 Task: Change polyline line to solid.
Action: Mouse moved to (297, 273)
Screenshot: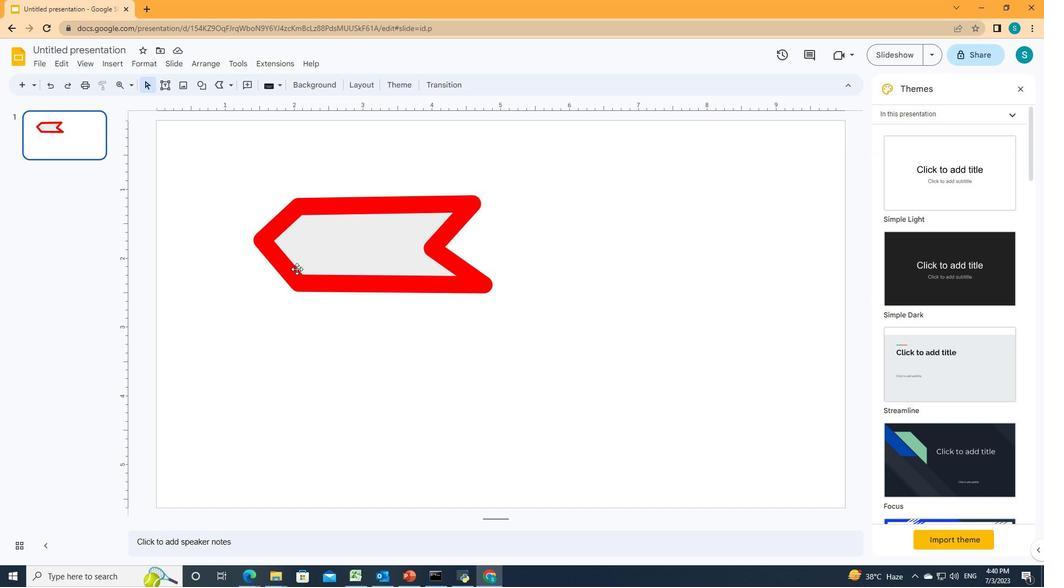 
Action: Mouse pressed left at (297, 273)
Screenshot: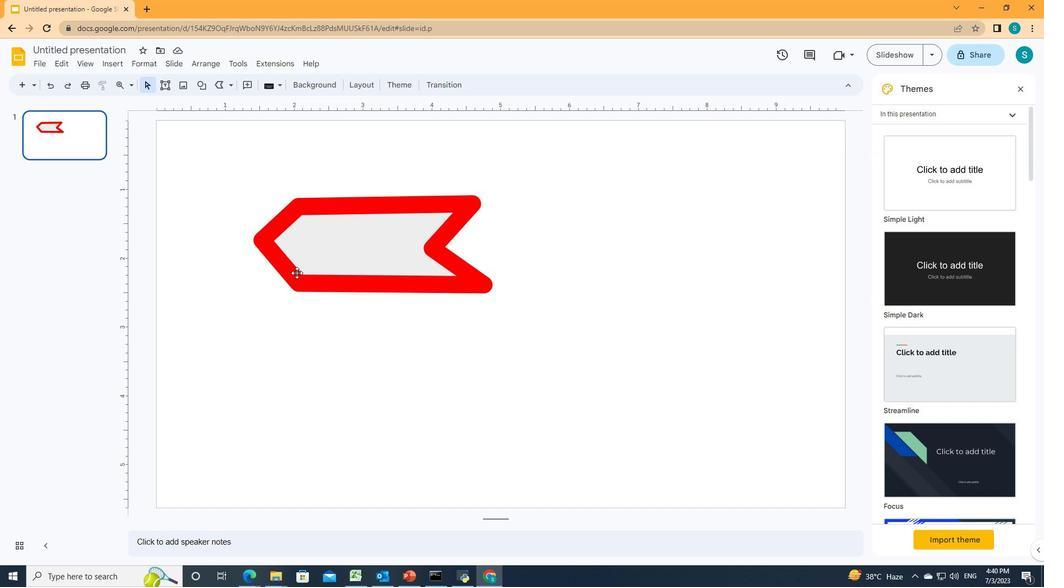 
Action: Mouse moved to (301, 85)
Screenshot: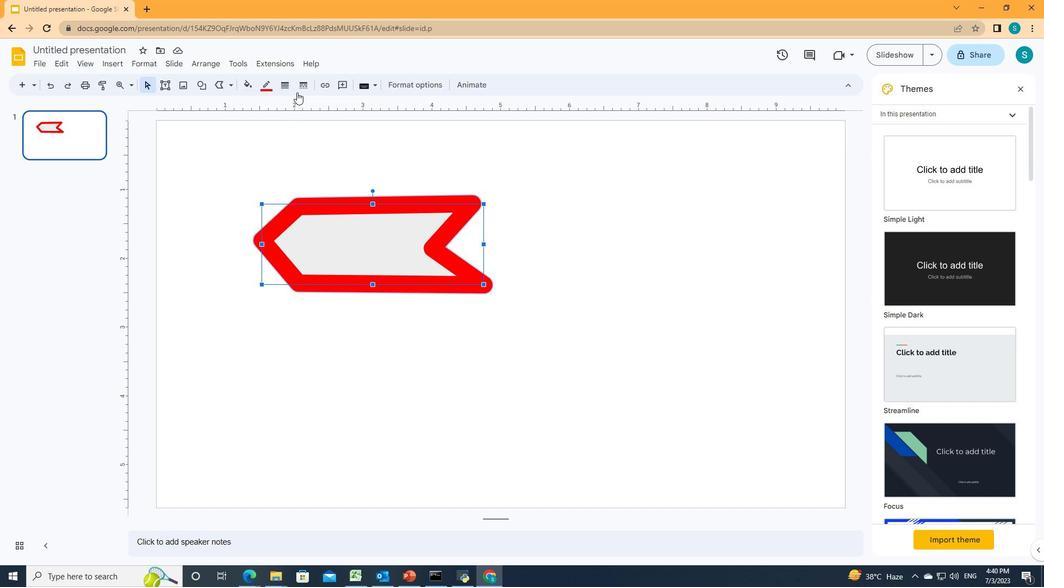
Action: Mouse pressed left at (301, 85)
Screenshot: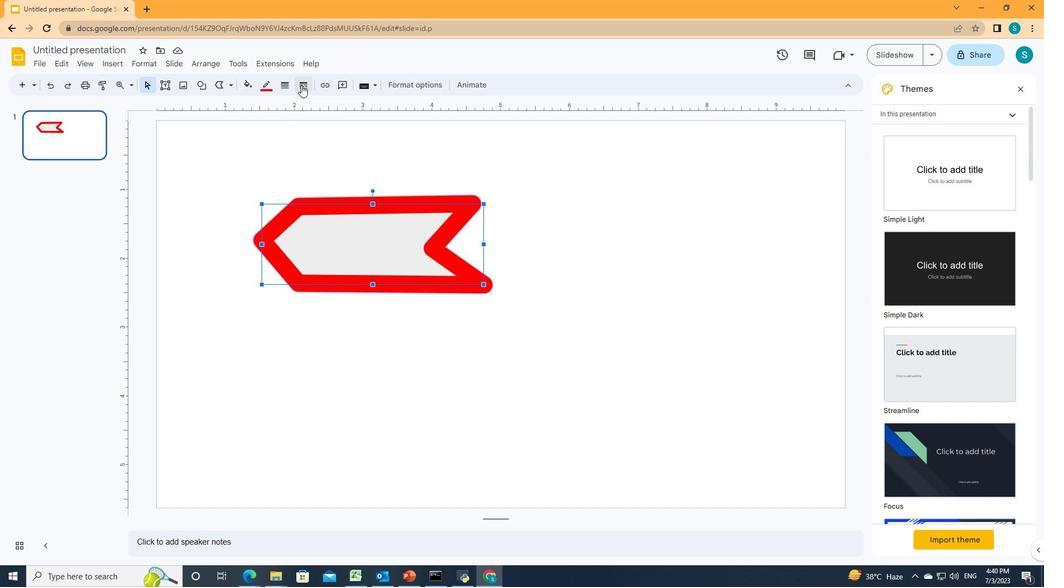 
Action: Mouse moved to (320, 107)
Screenshot: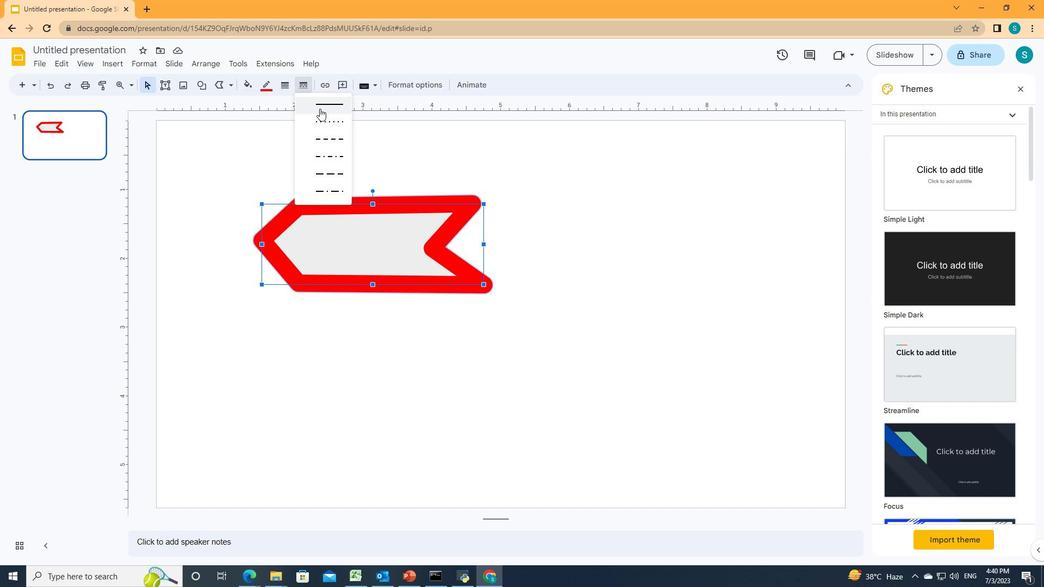 
Action: Mouse pressed left at (320, 107)
Screenshot: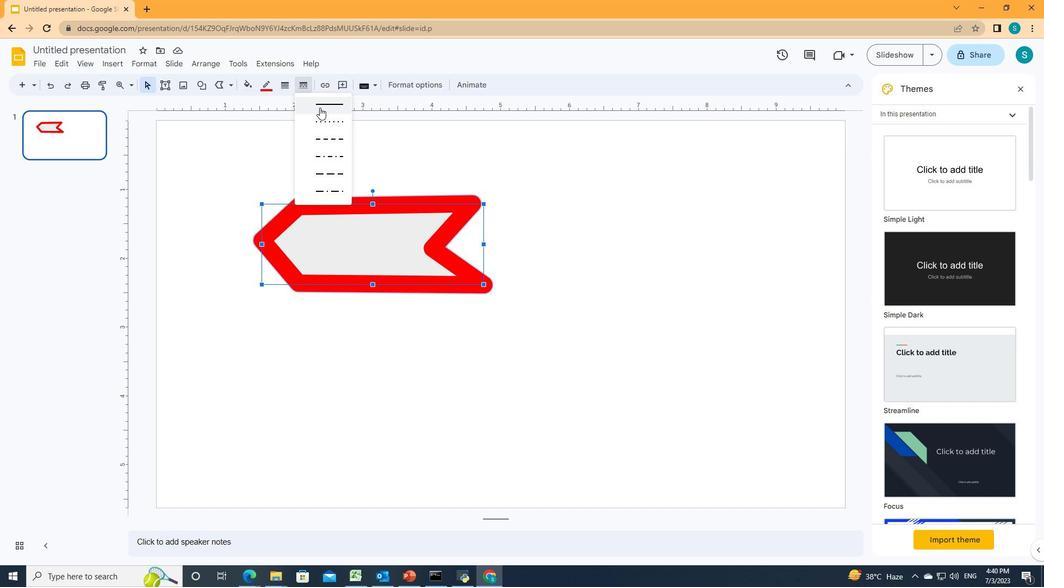
